 Task: Add Member Aaihsa to Card Card0027 in Board Board0022 in Workspace Development in Trello
Action: Mouse moved to (381, 435)
Screenshot: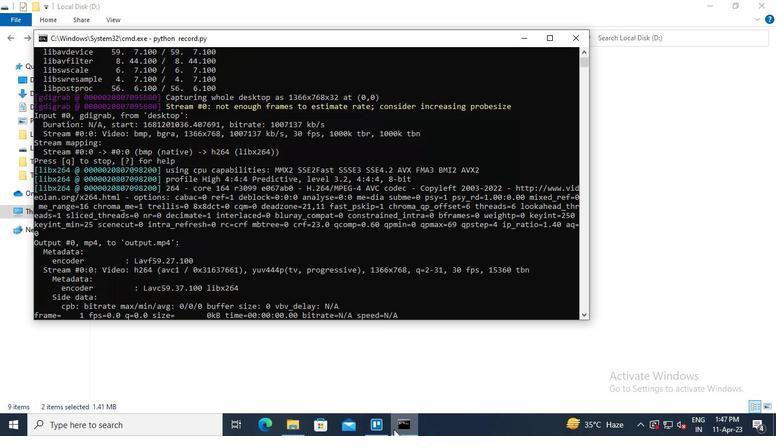 
Action: Mouse pressed left at (381, 435)
Screenshot: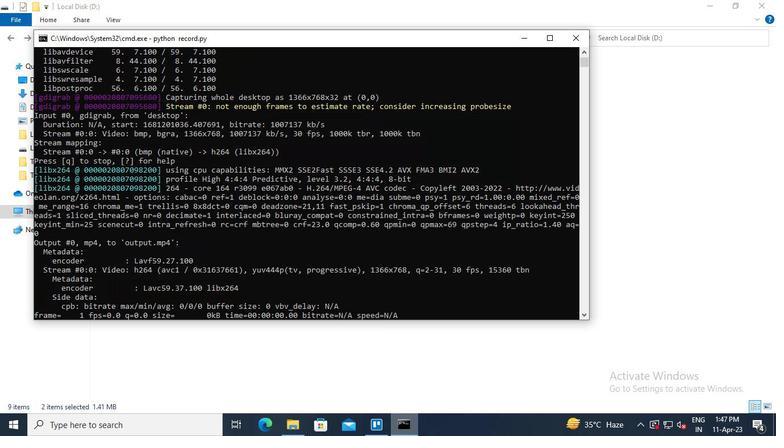 
Action: Mouse moved to (195, 270)
Screenshot: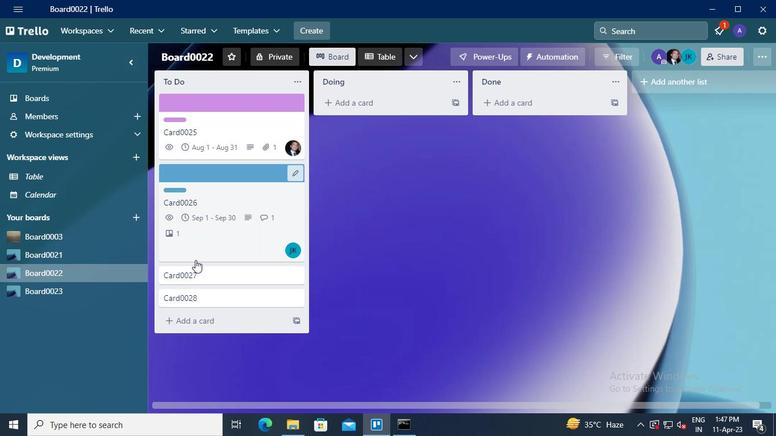 
Action: Mouse pressed left at (195, 270)
Screenshot: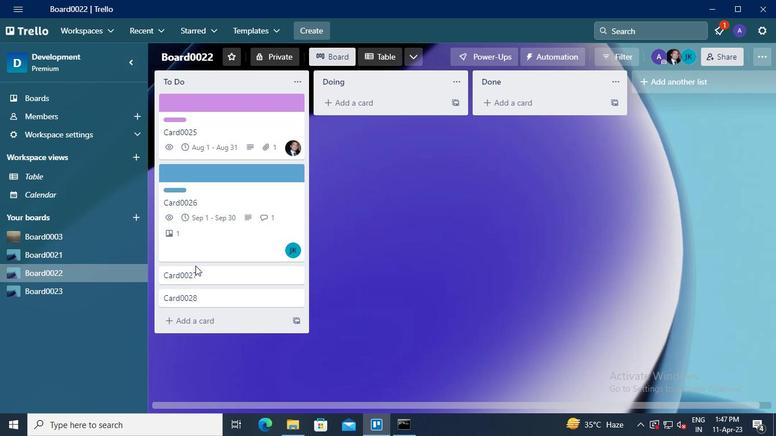 
Action: Mouse moved to (538, 151)
Screenshot: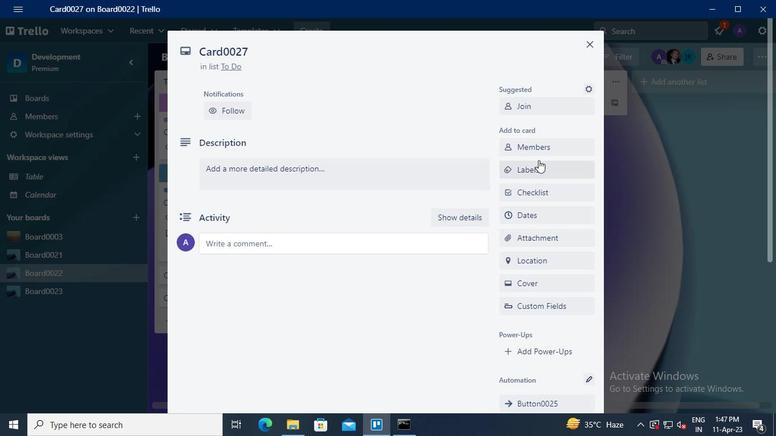 
Action: Mouse pressed left at (538, 151)
Screenshot: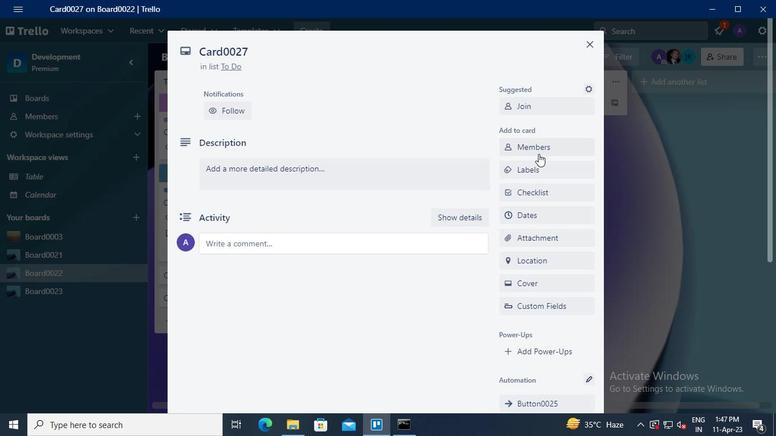 
Action: Mouse moved to (557, 182)
Screenshot: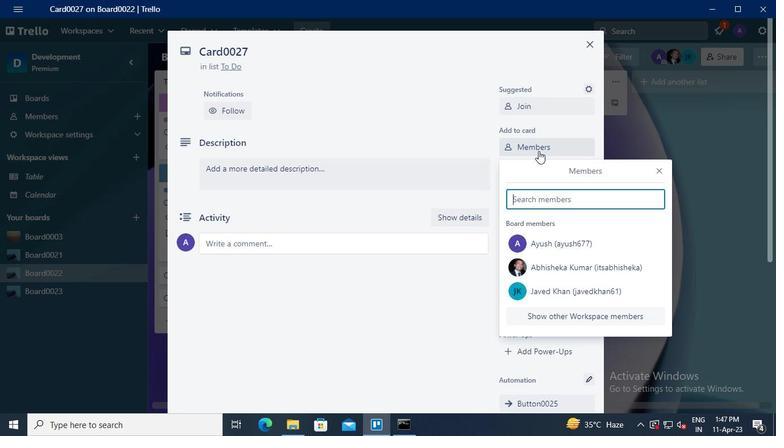 
Action: Keyboard Key.shift_r
Screenshot: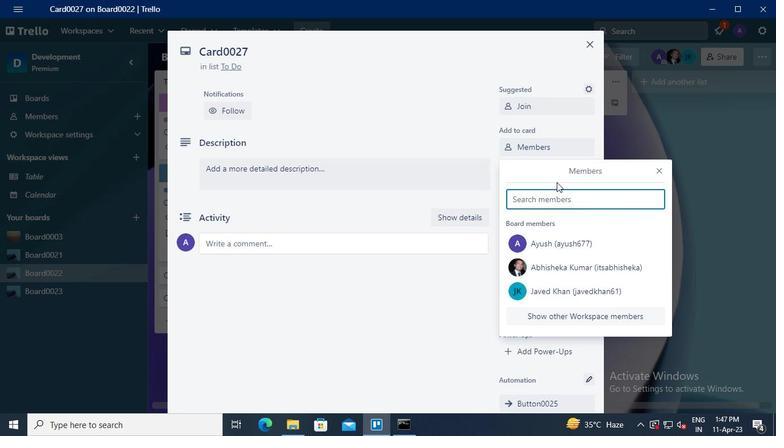 
Action: Keyboard Key.shift_r
Screenshot: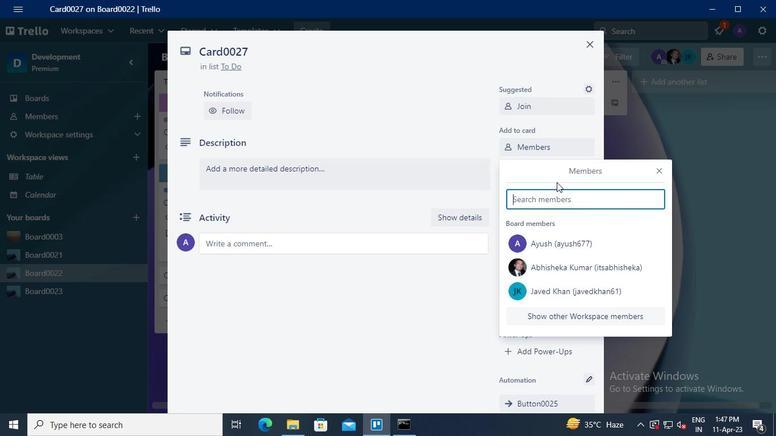 
Action: Keyboard Key.shift_r
Screenshot: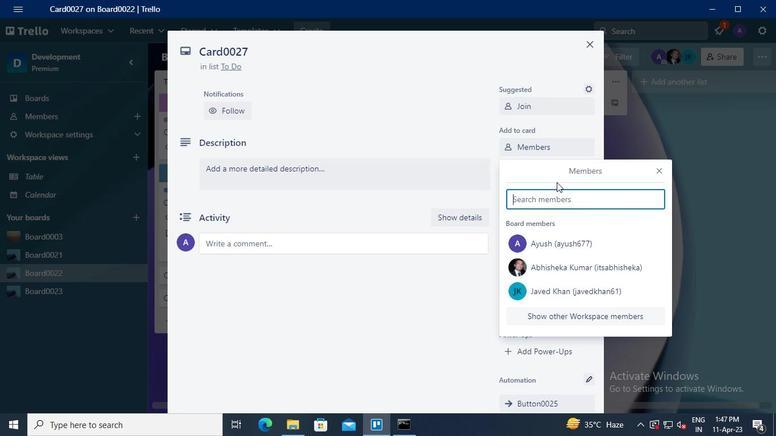 
Action: Keyboard Key.shift_r
Screenshot: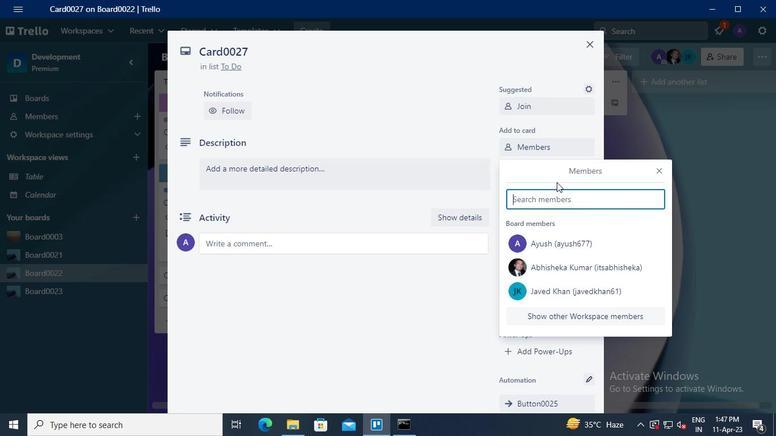 
Action: Keyboard A
Screenshot: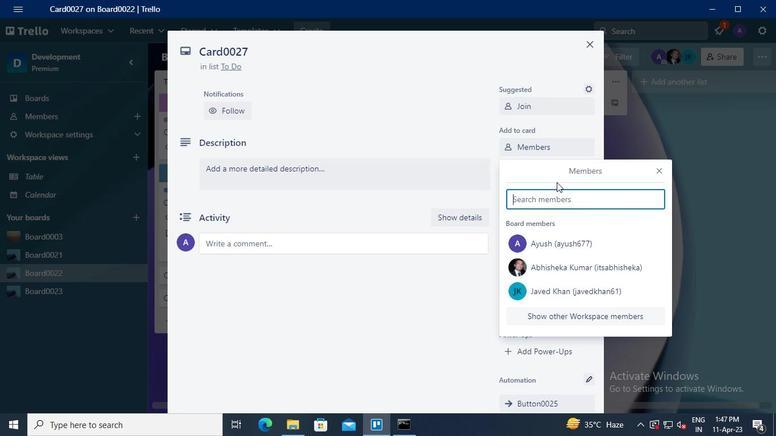 
Action: Keyboard a
Screenshot: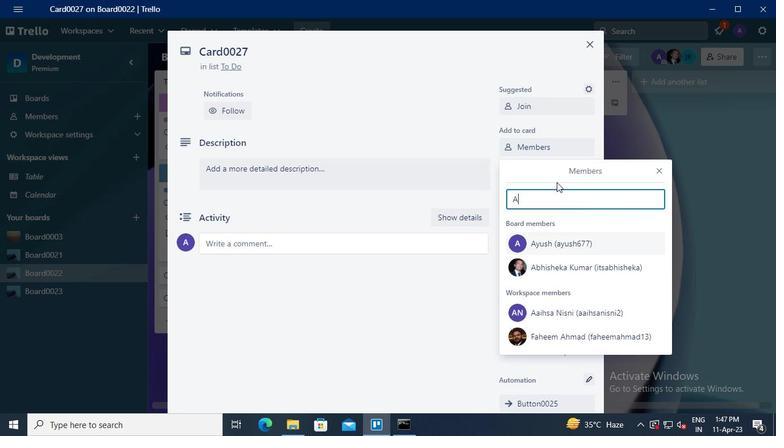 
Action: Keyboard i
Screenshot: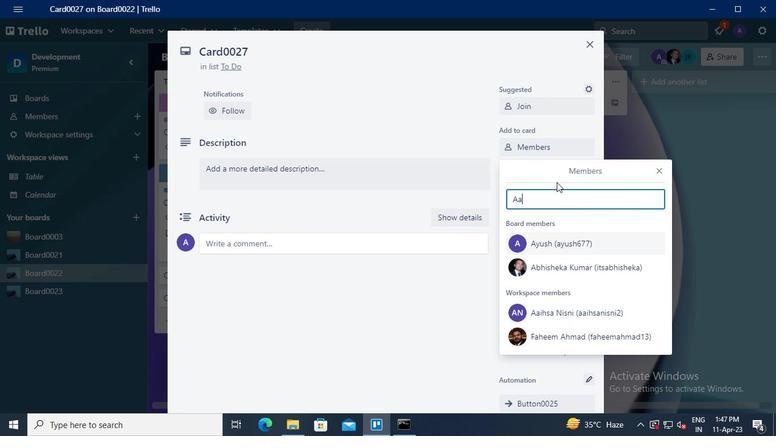 
Action: Keyboard h
Screenshot: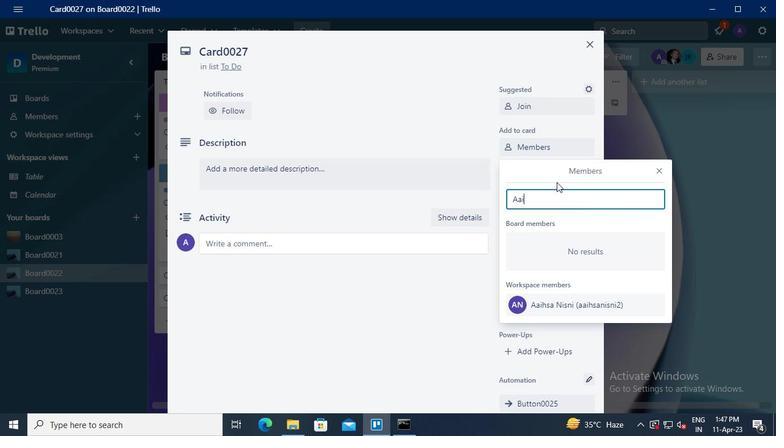 
Action: Keyboard s
Screenshot: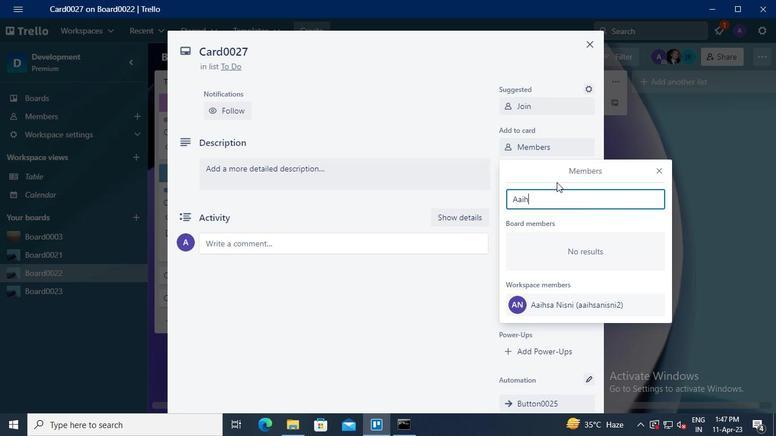 
Action: Keyboard a
Screenshot: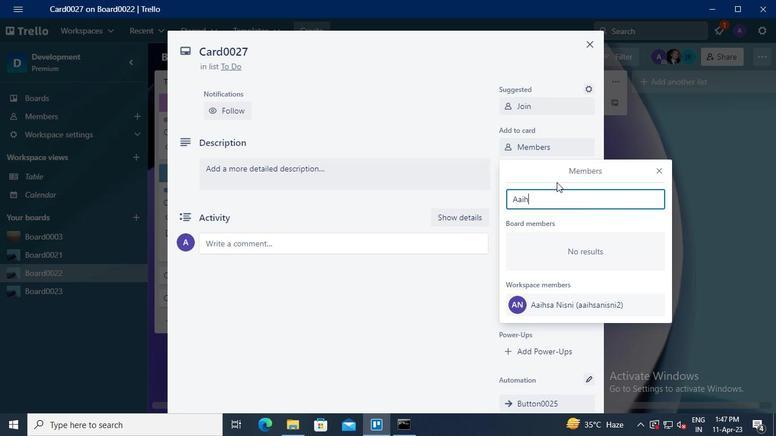 
Action: Mouse moved to (582, 301)
Screenshot: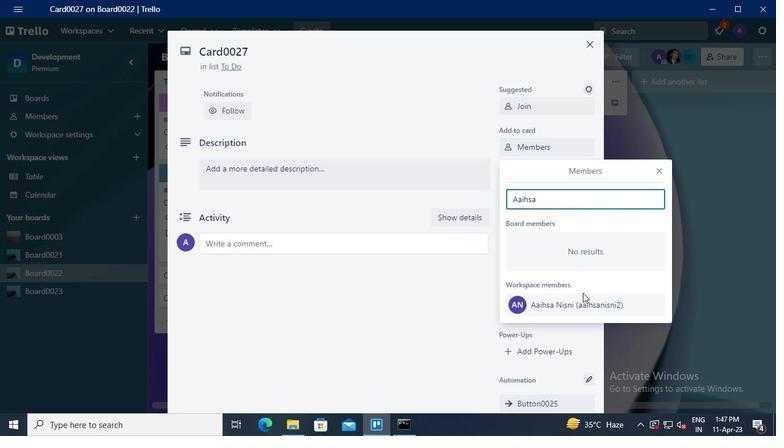 
Action: Mouse pressed left at (582, 301)
Screenshot: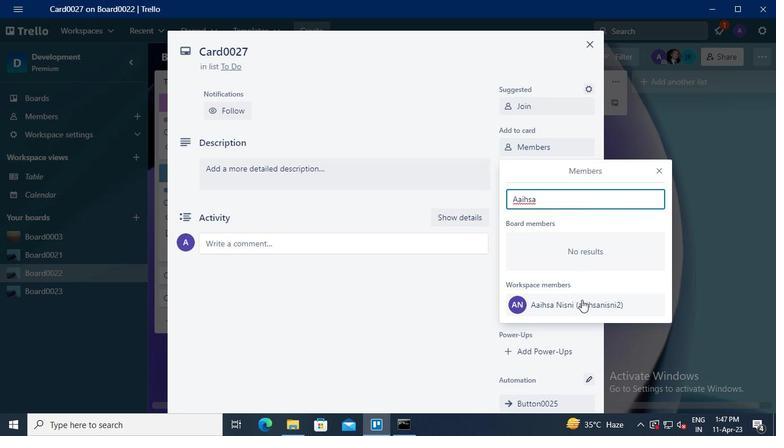 
Action: Mouse moved to (655, 171)
Screenshot: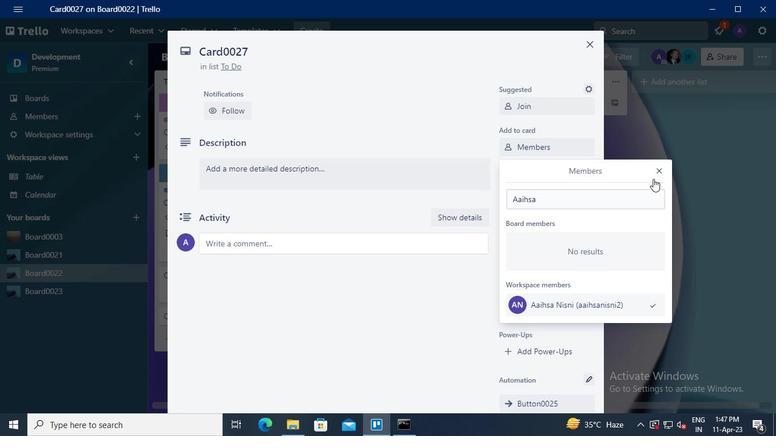 
Action: Mouse pressed left at (655, 171)
Screenshot: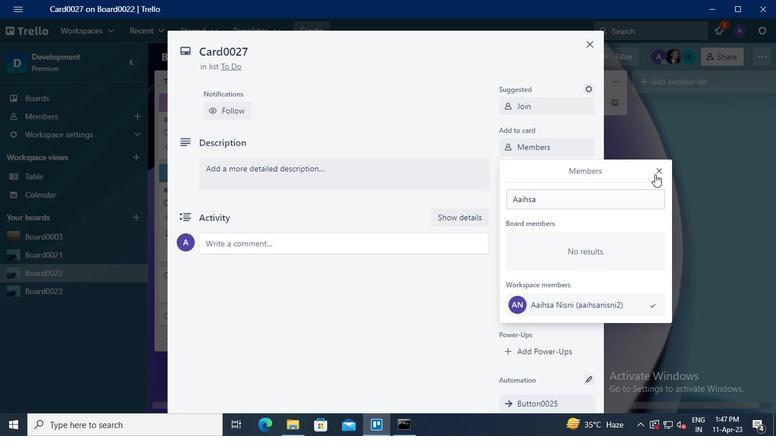 
Action: Mouse moved to (406, 432)
Screenshot: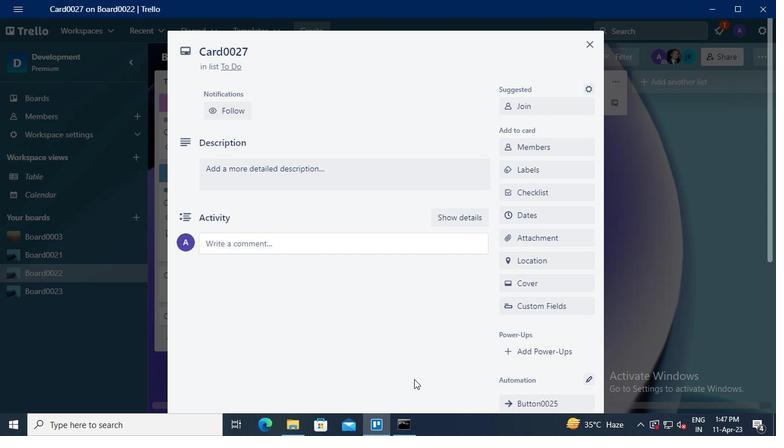 
Action: Mouse pressed left at (406, 432)
Screenshot: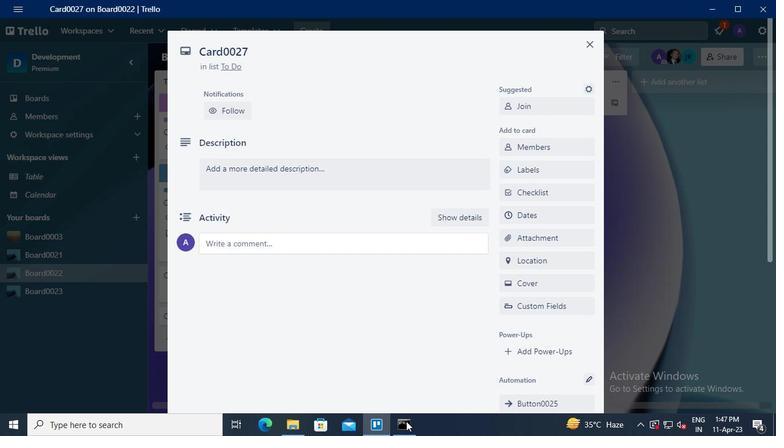 
Action: Mouse moved to (582, 40)
Screenshot: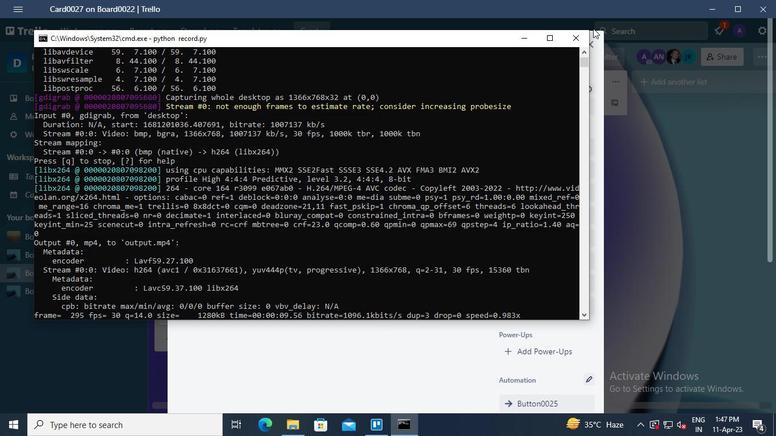 
Action: Mouse pressed left at (582, 40)
Screenshot: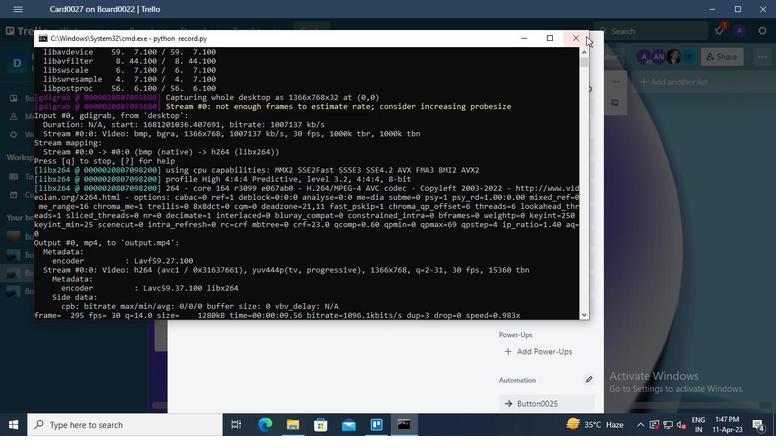 
Action: Mouse moved to (581, 43)
Screenshot: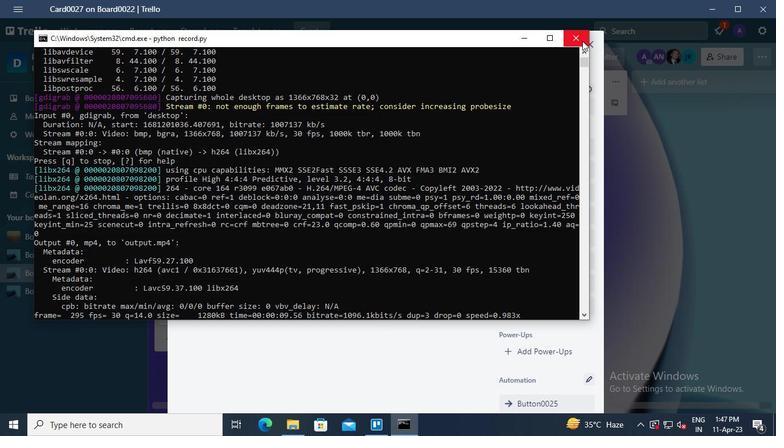 
